 Task: View and add the product "Gushers Flavor Mixers Fruit Snacks" to cart from the store "7-Eleven".
Action: Mouse moved to (51, 79)
Screenshot: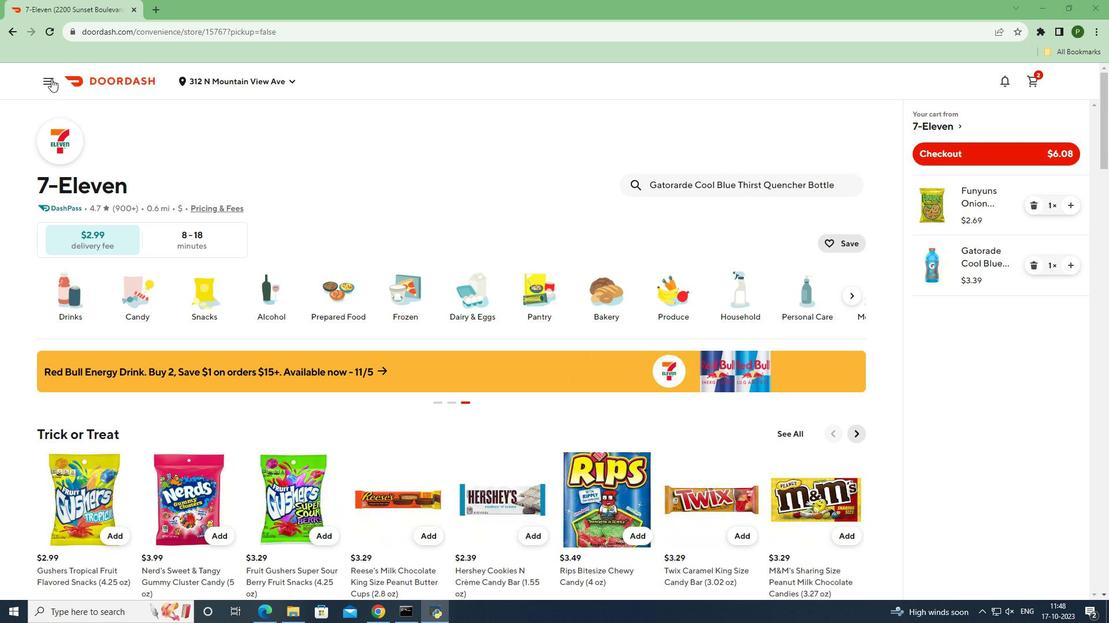 
Action: Mouse pressed left at (51, 79)
Screenshot: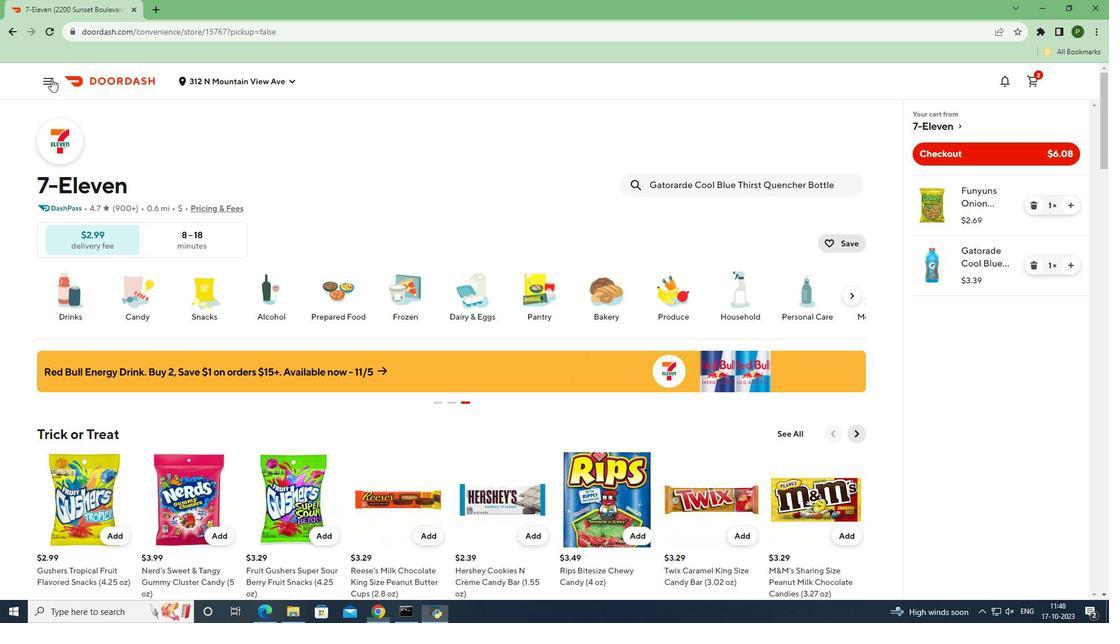 
Action: Mouse moved to (50, 173)
Screenshot: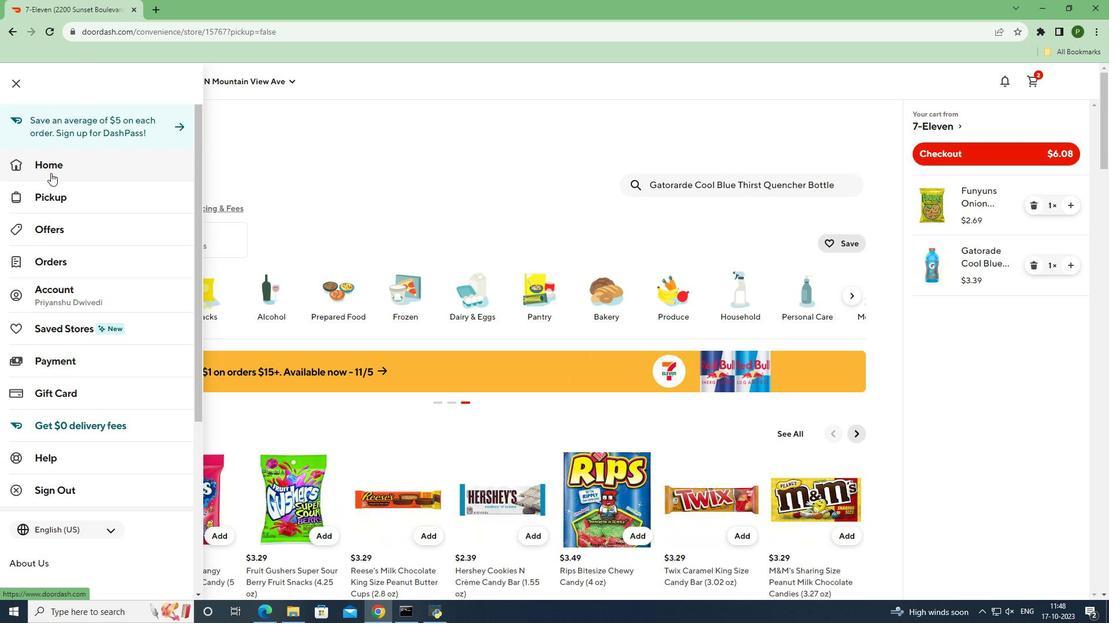 
Action: Mouse pressed left at (50, 173)
Screenshot: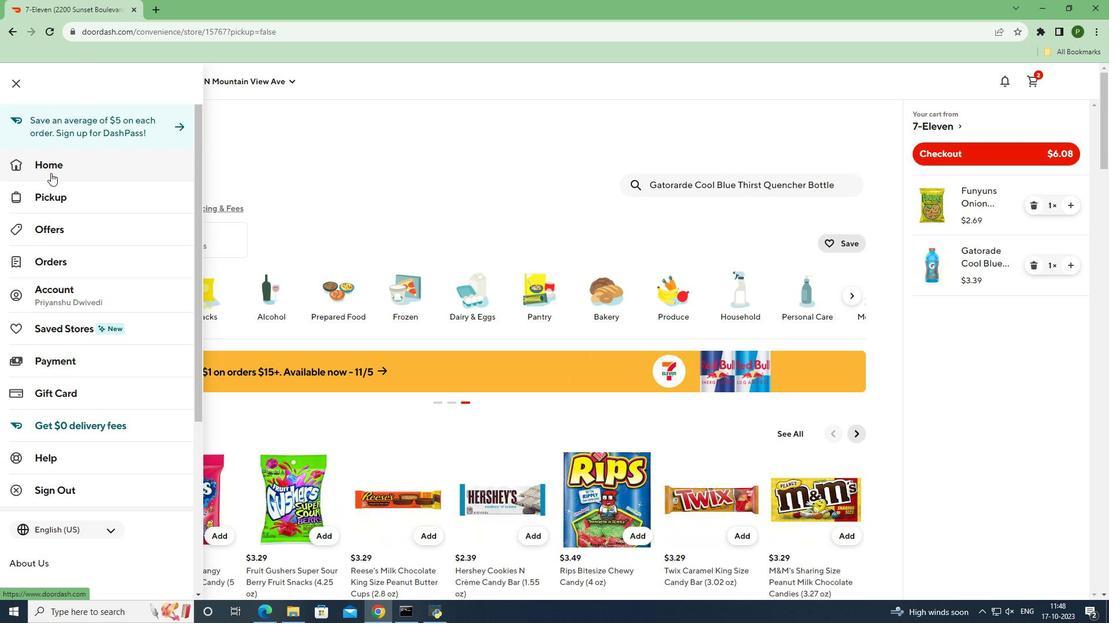
Action: Mouse moved to (253, 123)
Screenshot: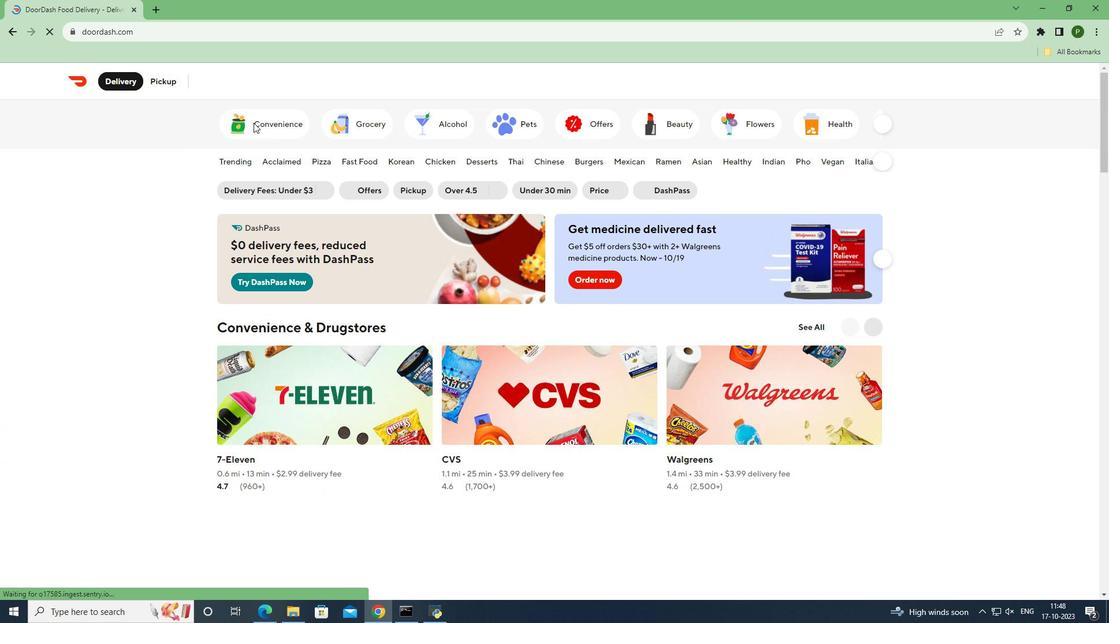 
Action: Mouse pressed left at (253, 123)
Screenshot: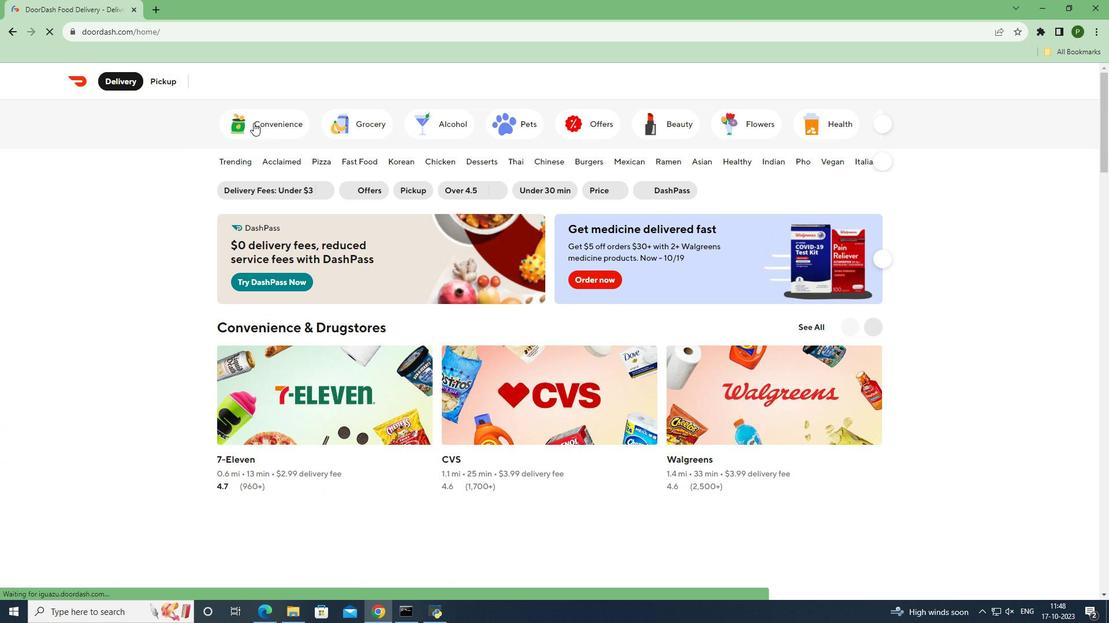 
Action: Mouse moved to (247, 376)
Screenshot: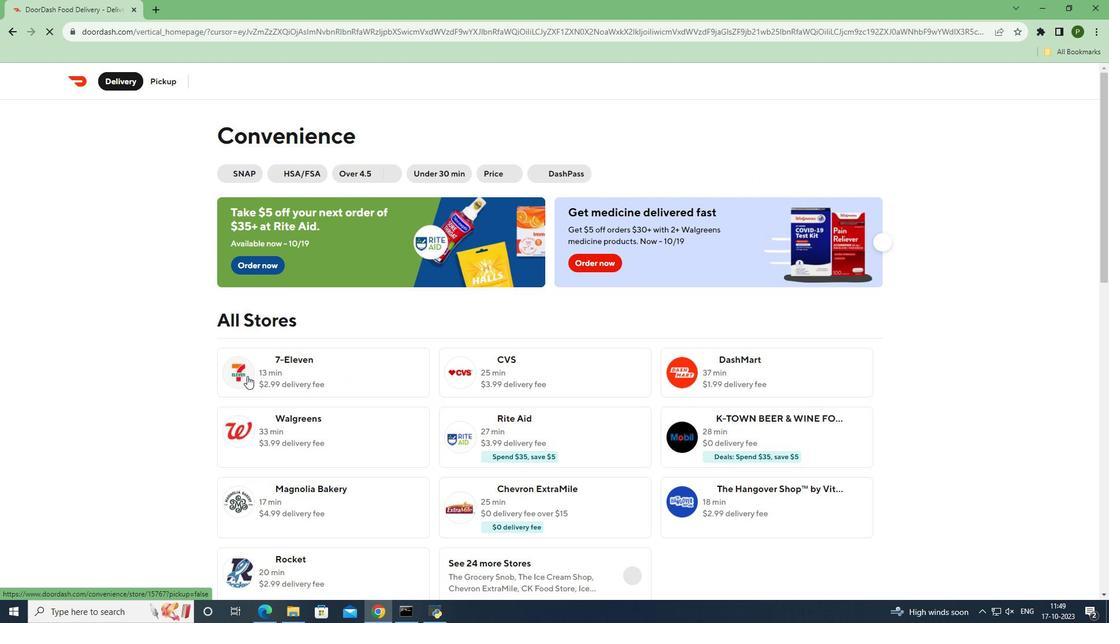 
Action: Mouse pressed left at (247, 376)
Screenshot: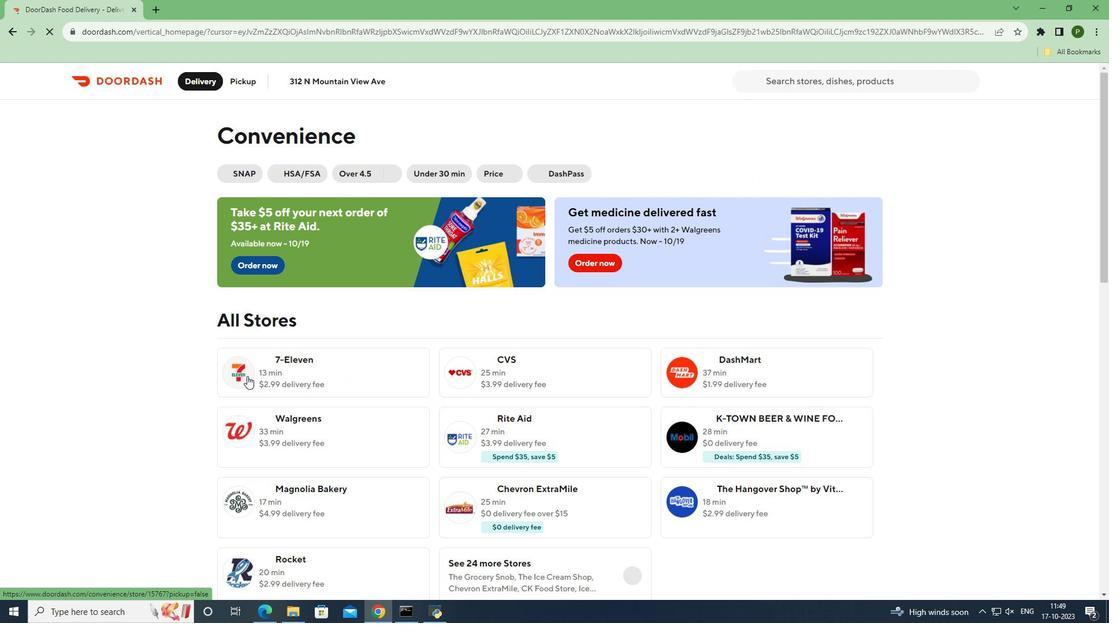 
Action: Mouse moved to (666, 185)
Screenshot: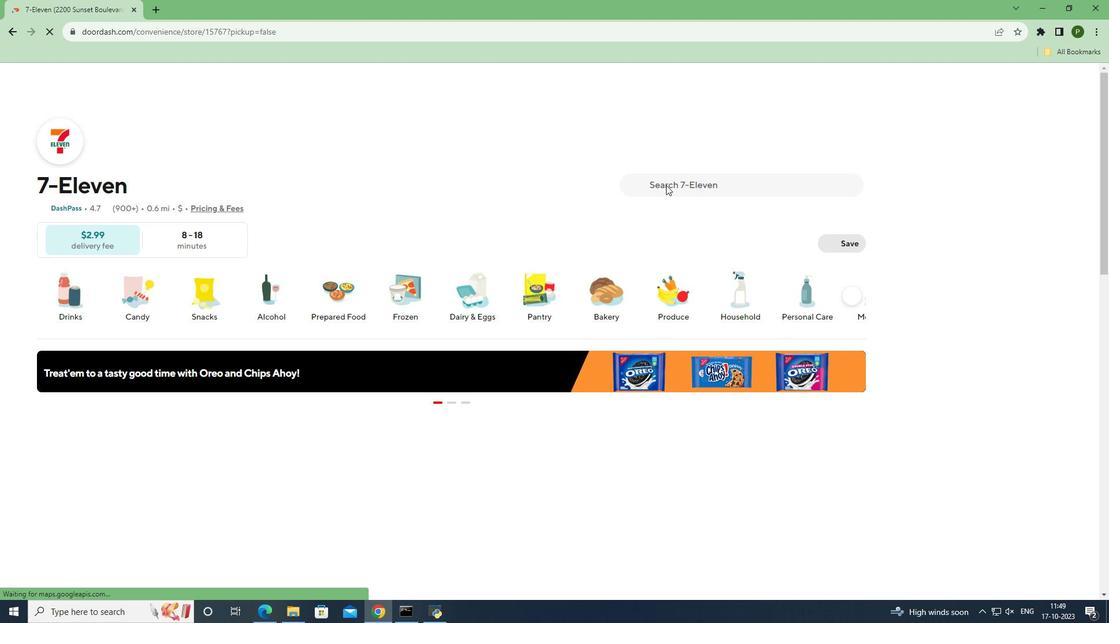 
Action: Mouse pressed left at (666, 185)
Screenshot: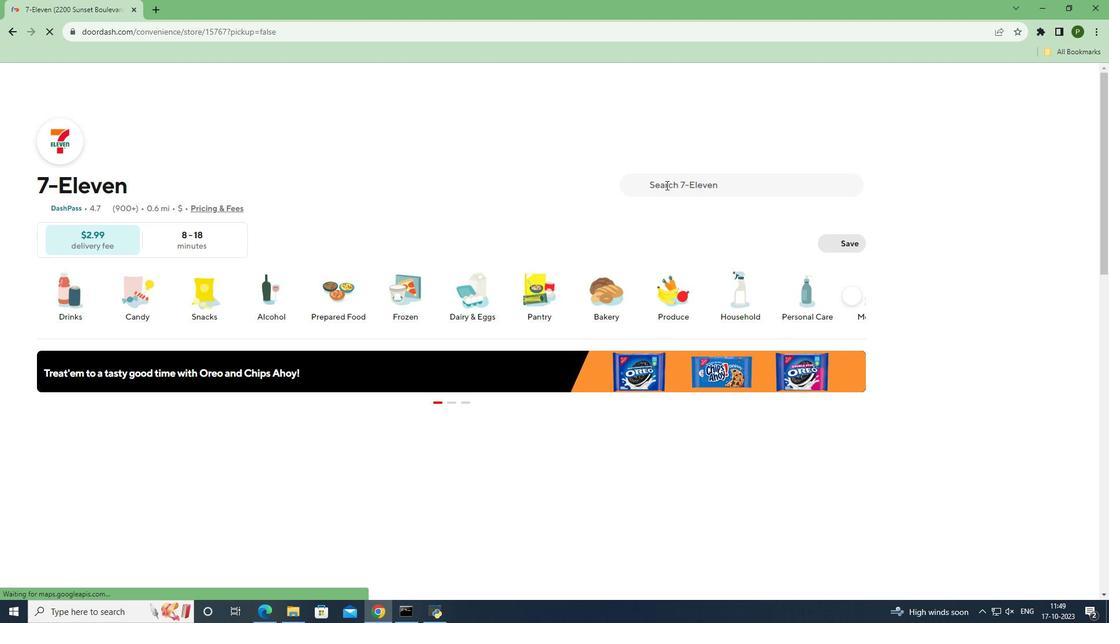 
Action: Key pressed <Key.caps_lock>G<Key.caps_lock>ushers<Key.space><Key.caps_lock>F<Key.caps_lock>lavor<Key.space><Key.caps_lock>M<Key.caps_lock>ixers<Key.space><Key.caps_lock>F<Key.caps_lock>ruit<Key.space><Key.caps_lock>S<Key.caps_lock>nacks<Key.space>
Screenshot: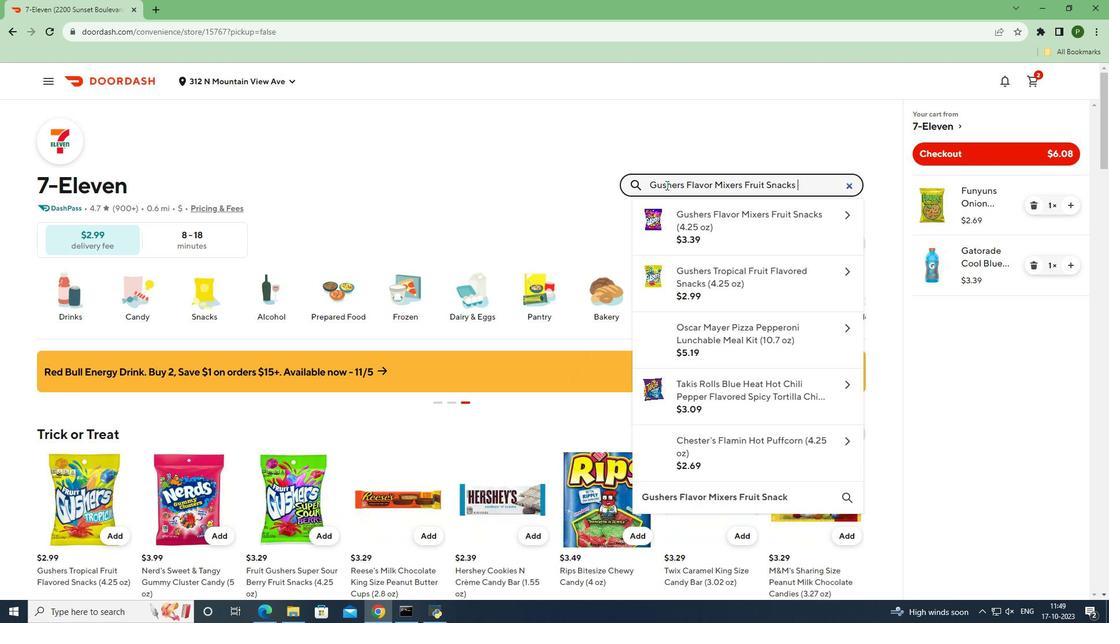 
Action: Mouse moved to (686, 231)
Screenshot: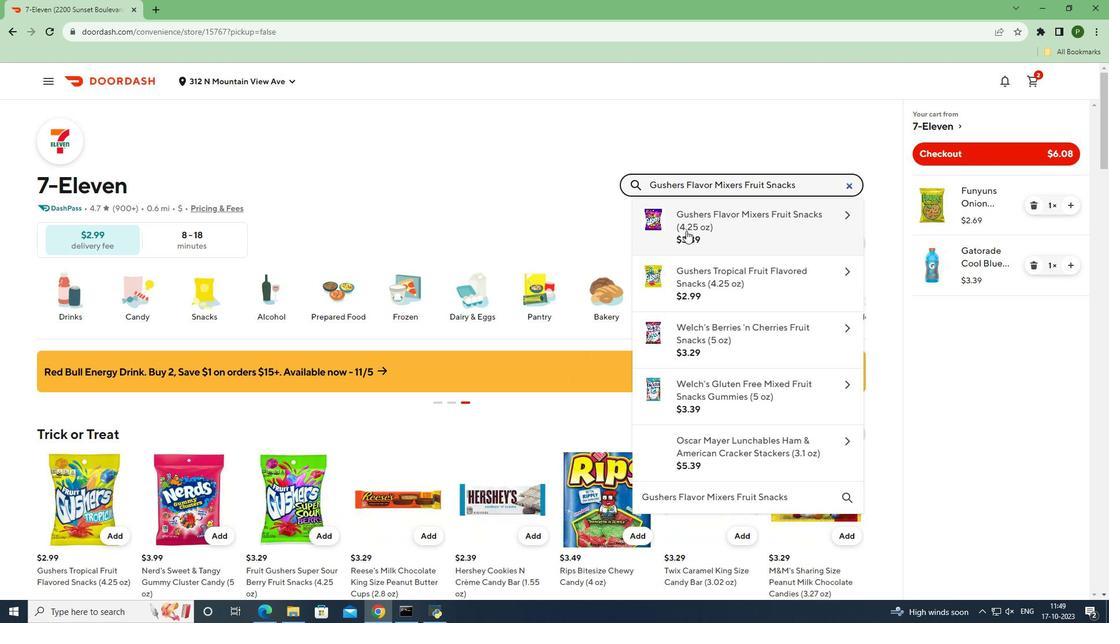 
Action: Mouse pressed left at (686, 231)
Screenshot: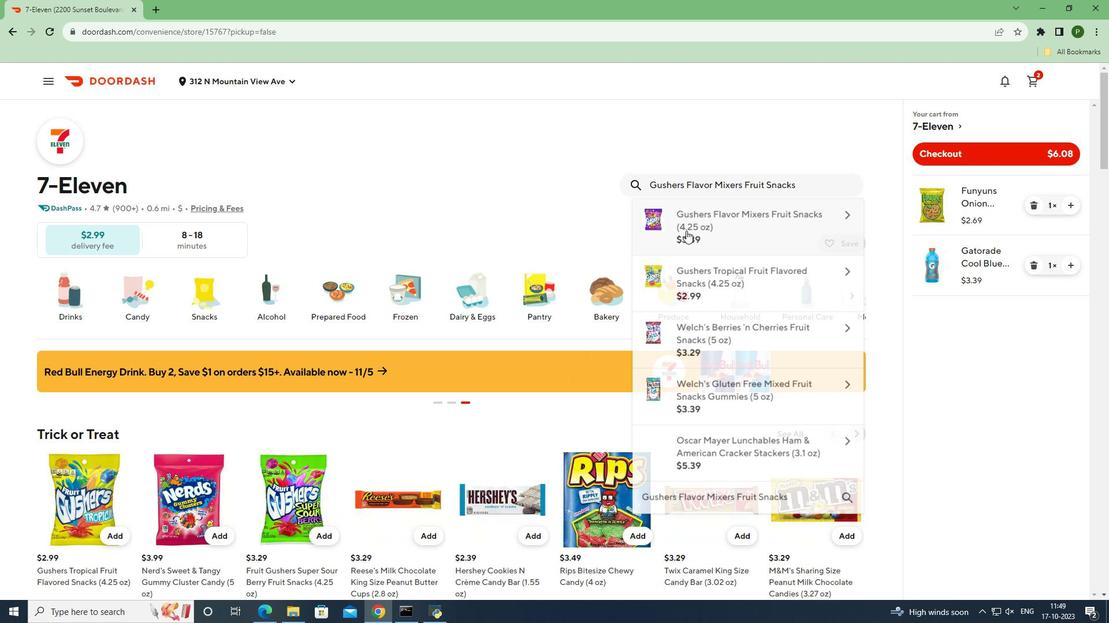 
Action: Mouse moved to (733, 568)
Screenshot: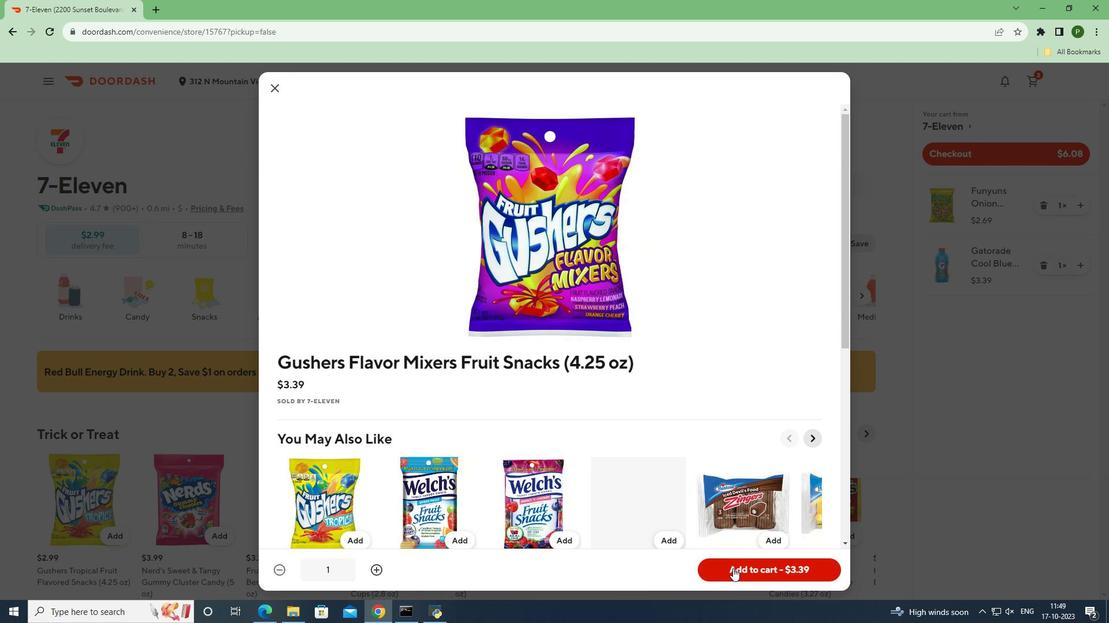 
Action: Mouse pressed left at (733, 568)
Screenshot: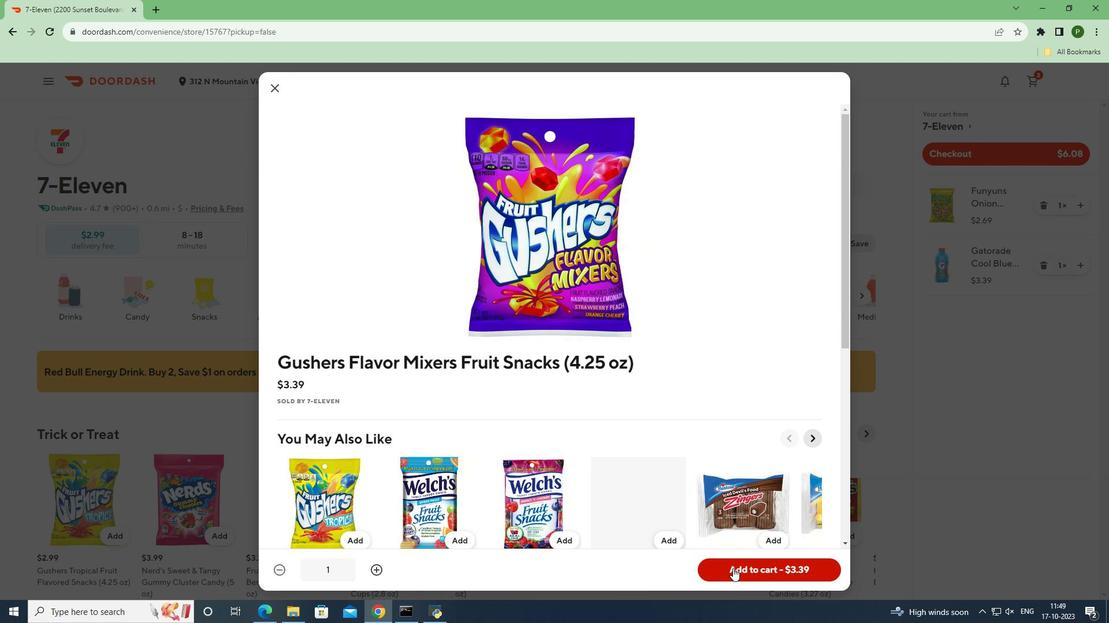
Action: Mouse moved to (826, 512)
Screenshot: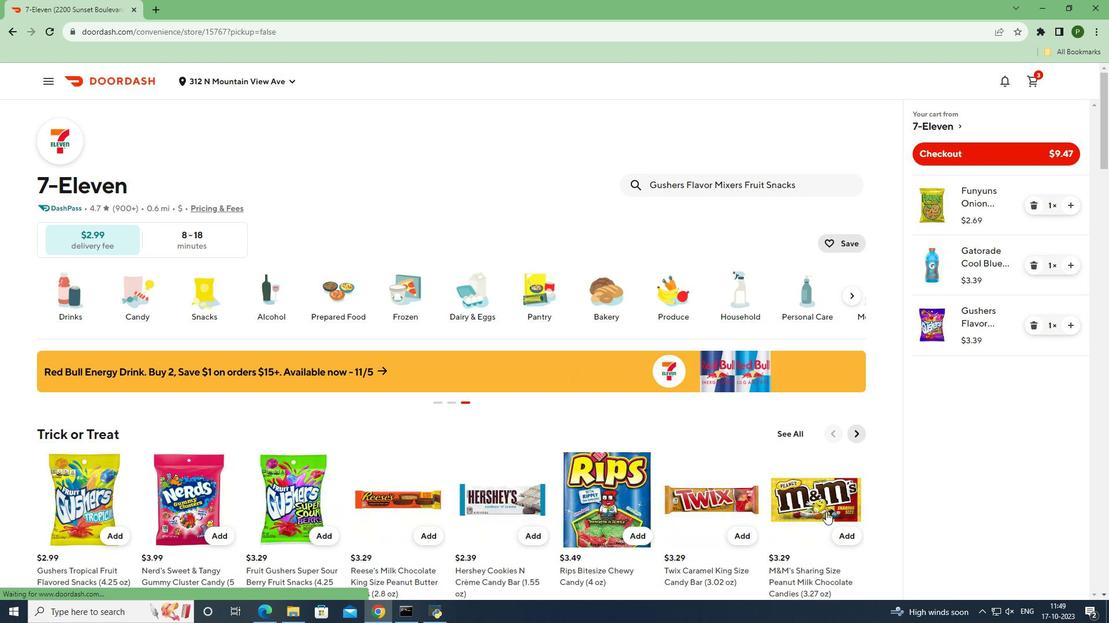 
